Task: Create a new board with the name "Motors" and select the background Orange and with visibility "Private".
Action: Mouse moved to (336, 391)
Screenshot: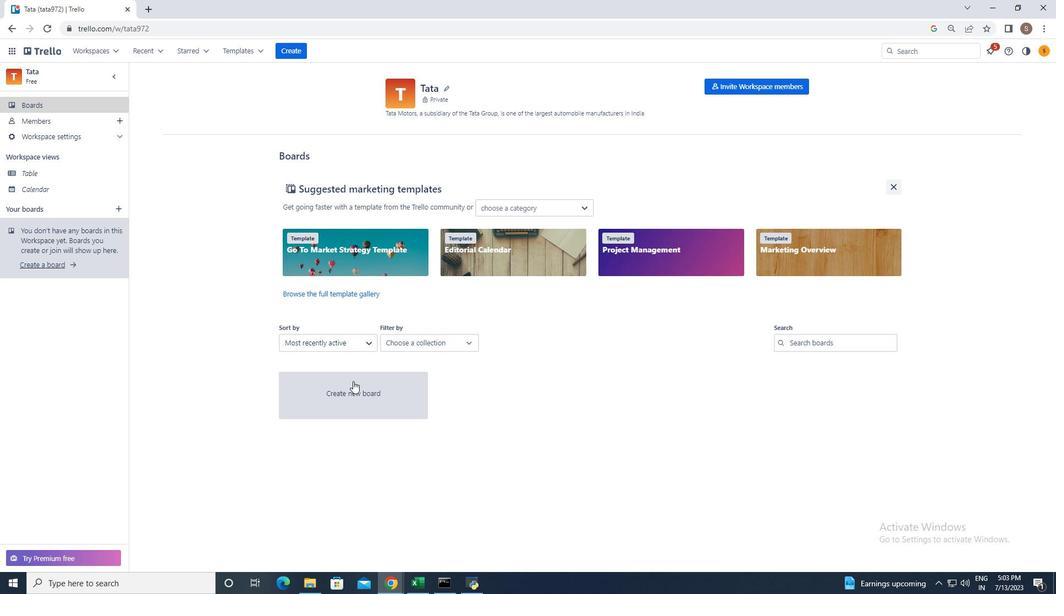 
Action: Mouse pressed left at (336, 391)
Screenshot: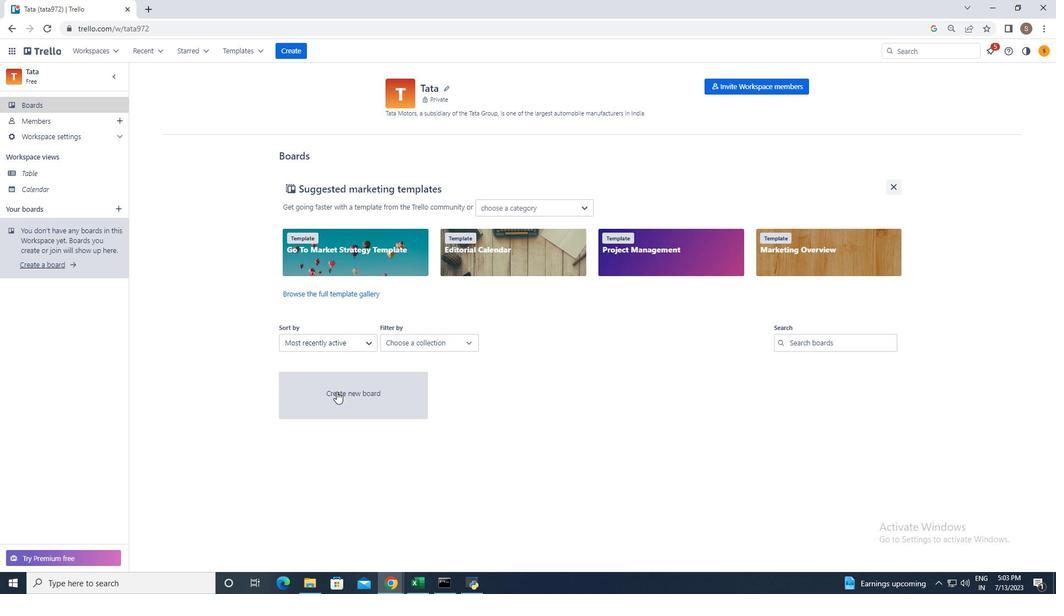 
Action: Mouse moved to (469, 407)
Screenshot: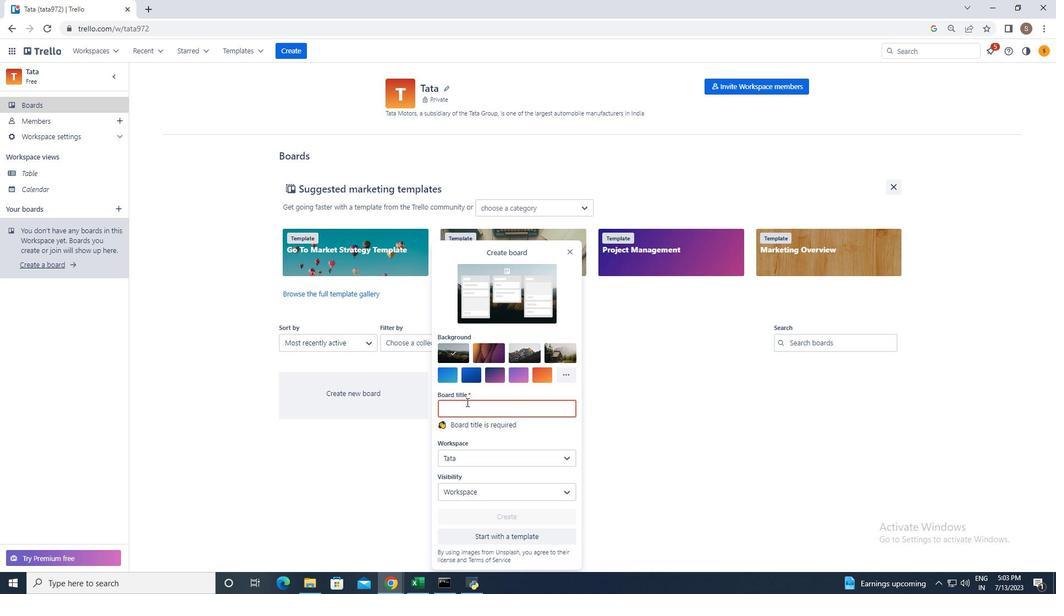 
Action: Mouse pressed left at (469, 407)
Screenshot: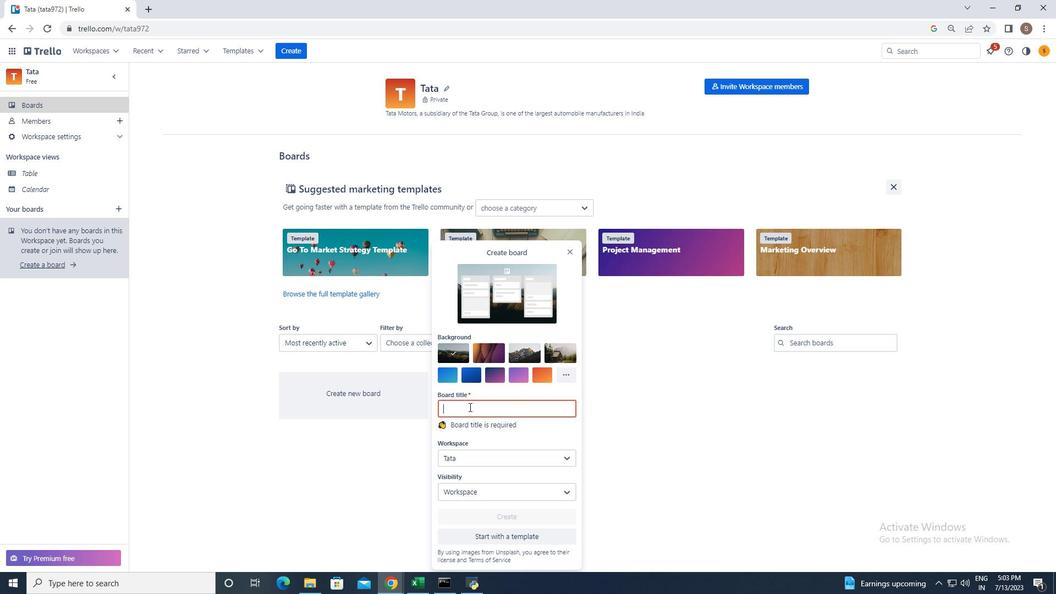 
Action: Key pressed <Key.shift><<Key.backspace><Key.shift>Motors
Screenshot: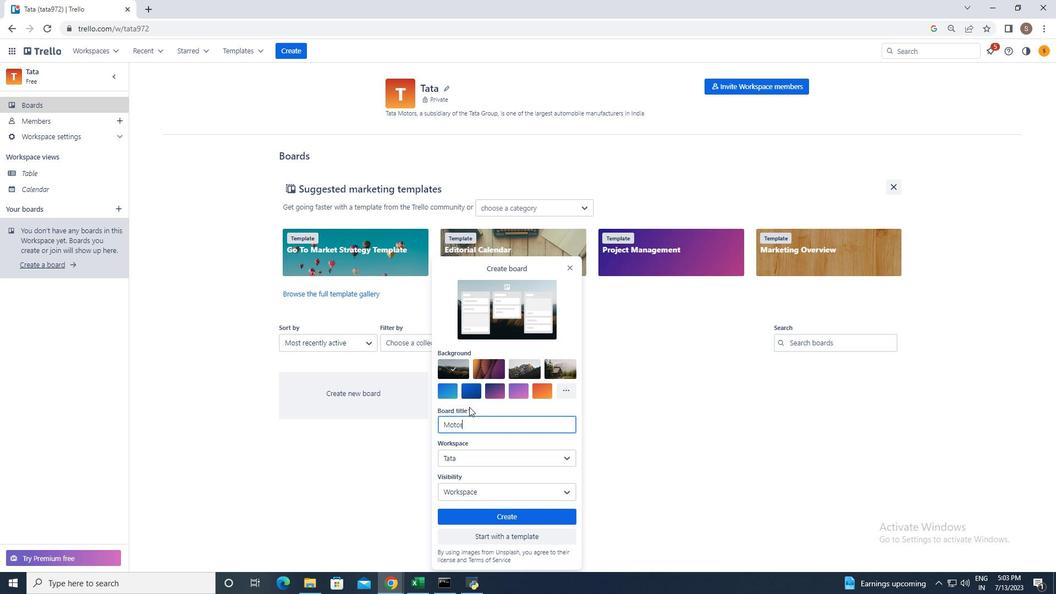 
Action: Mouse moved to (565, 390)
Screenshot: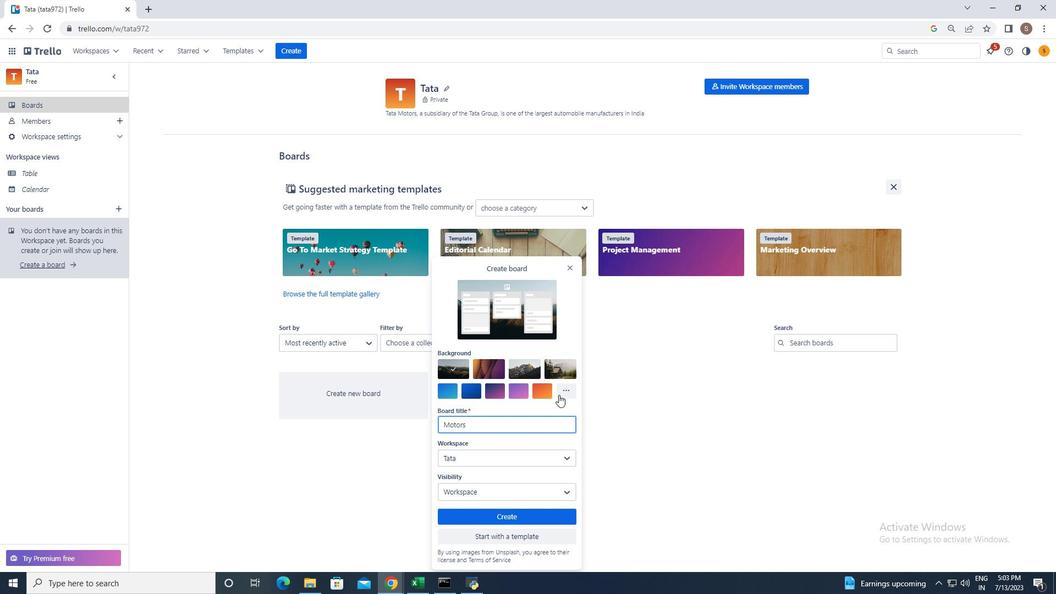 
Action: Mouse pressed left at (565, 390)
Screenshot: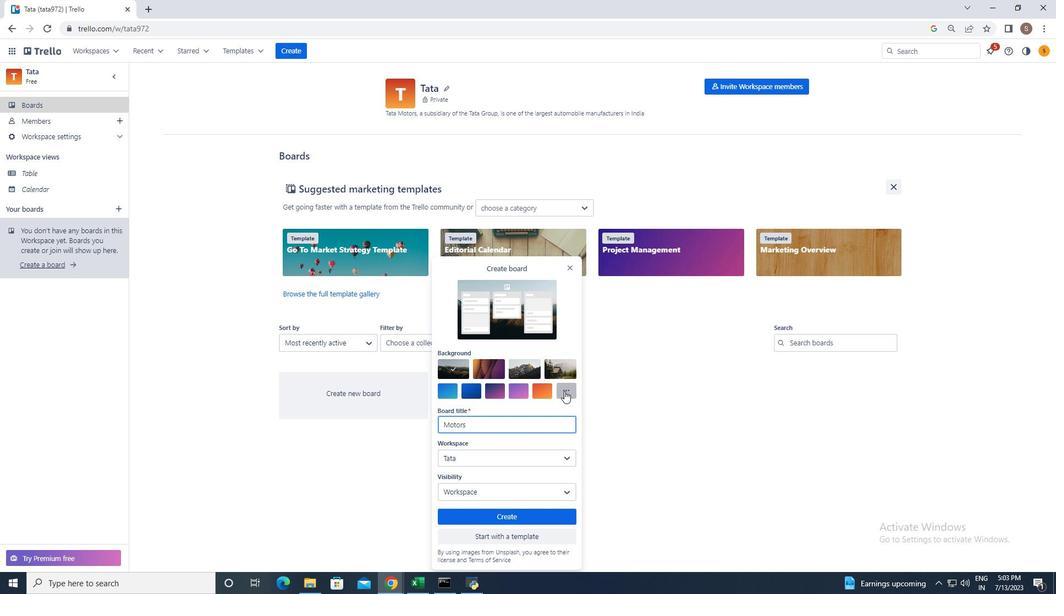 
Action: Mouse moved to (706, 407)
Screenshot: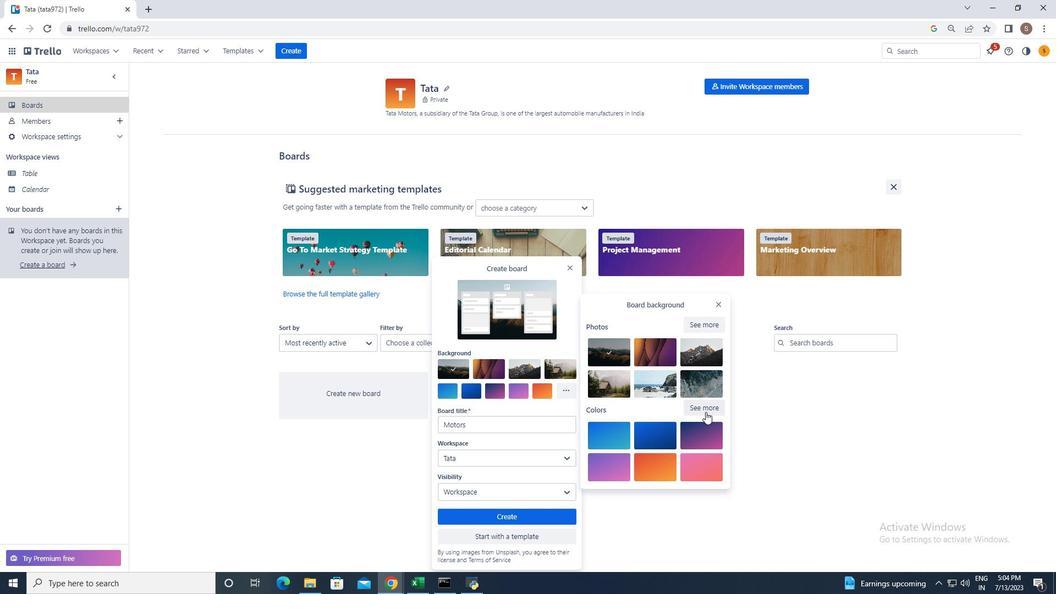 
Action: Mouse pressed left at (706, 407)
Screenshot: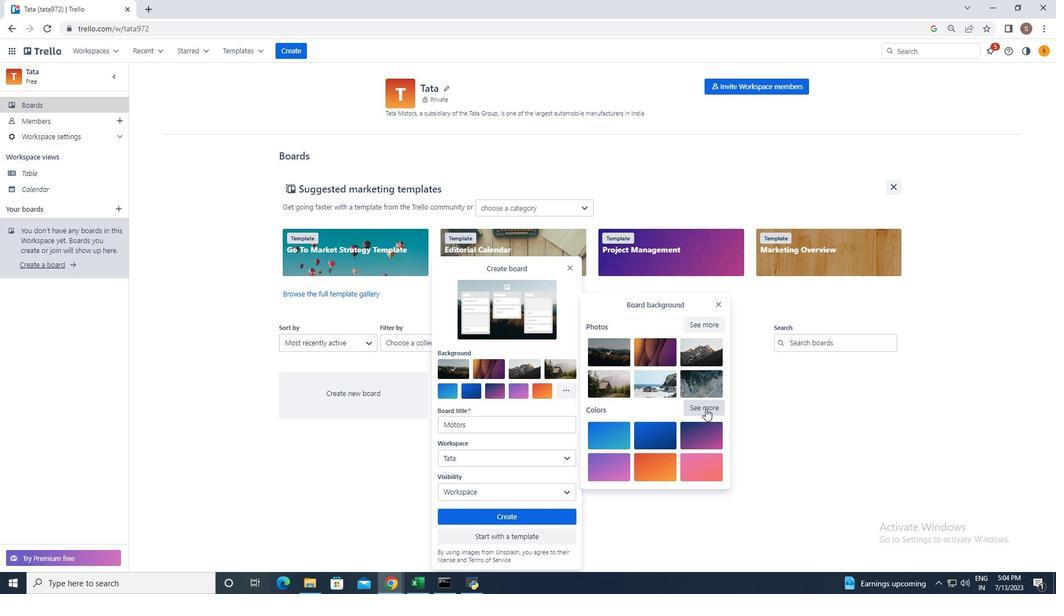
Action: Mouse moved to (652, 431)
Screenshot: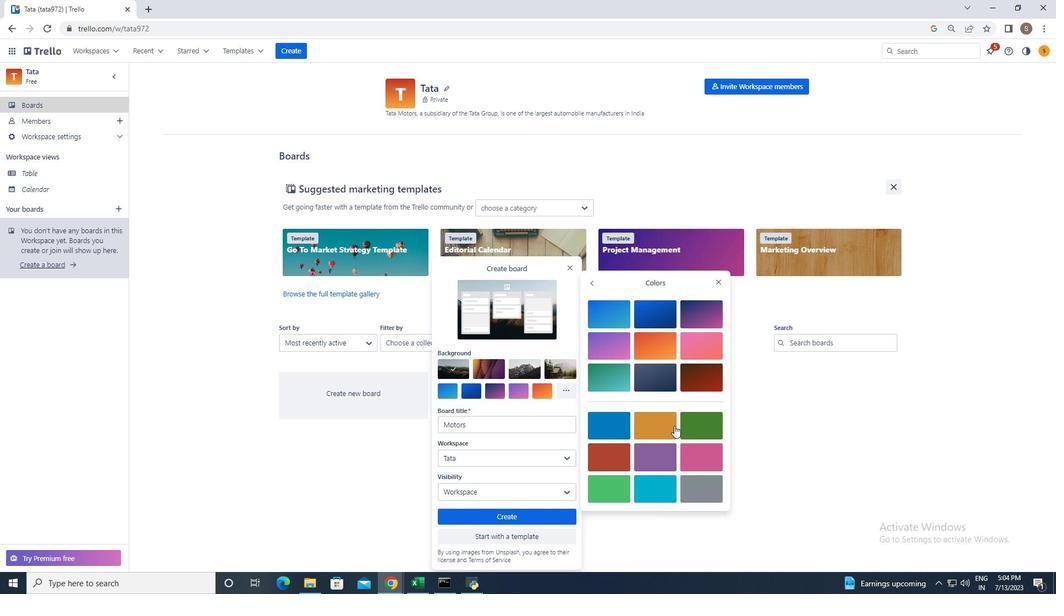 
Action: Mouse pressed left at (652, 431)
Screenshot: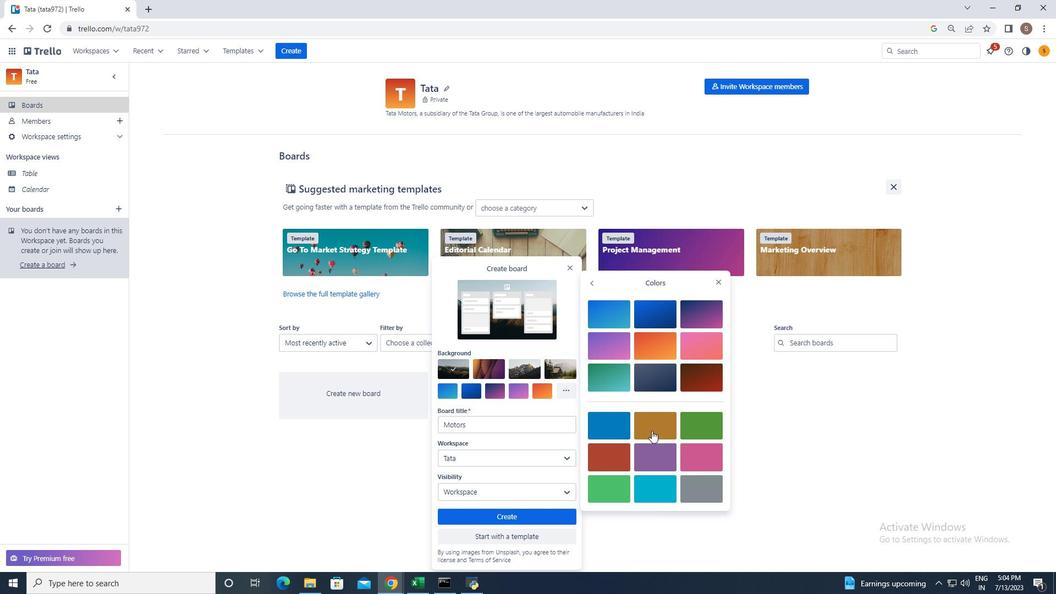 
Action: Mouse moved to (464, 490)
Screenshot: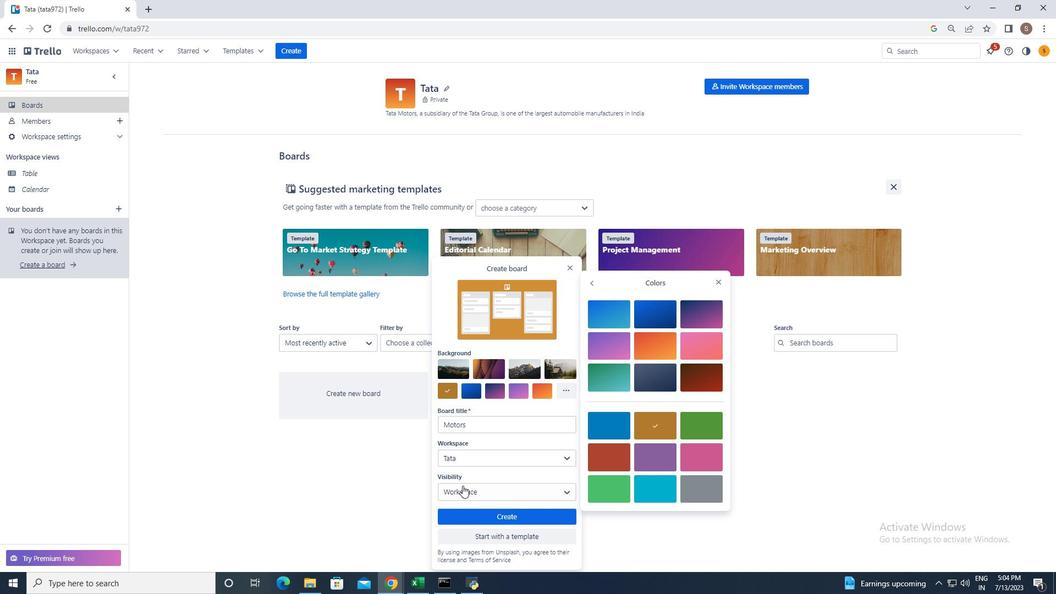 
Action: Mouse pressed left at (464, 490)
Screenshot: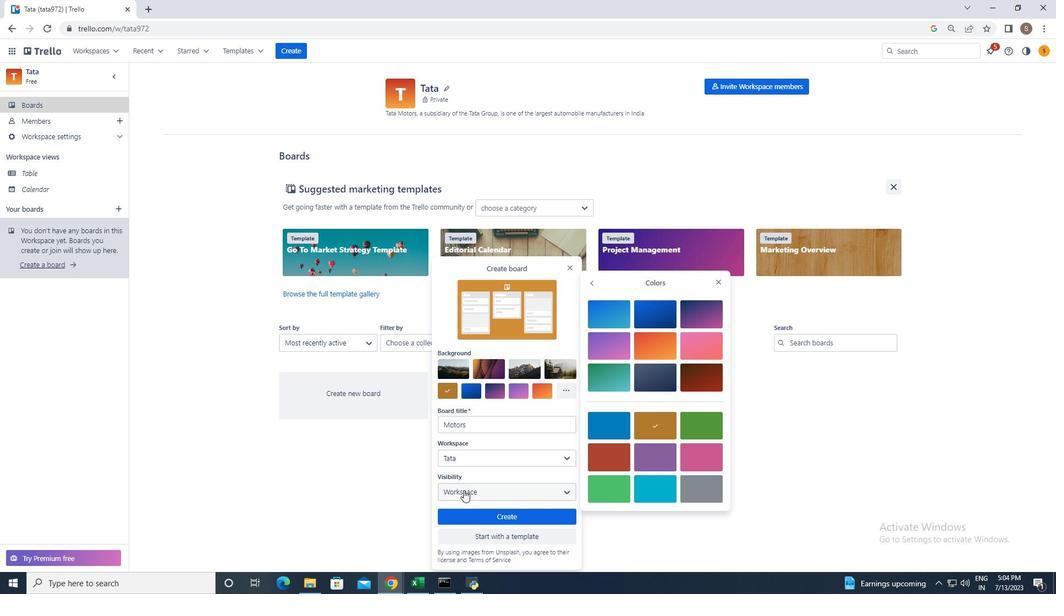 
Action: Mouse moved to (482, 399)
Screenshot: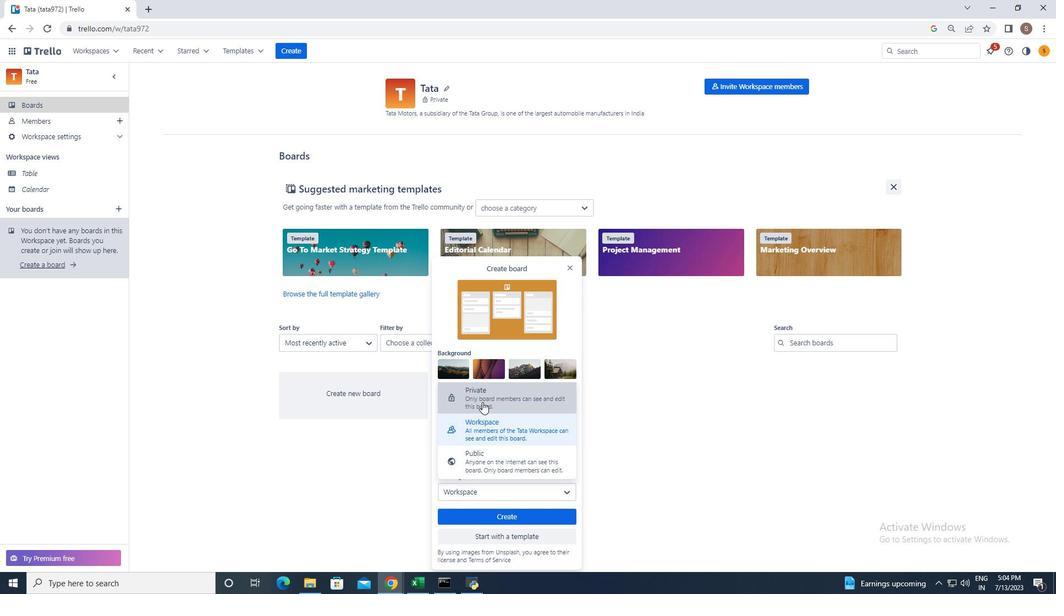 
Action: Mouse pressed left at (482, 399)
Screenshot: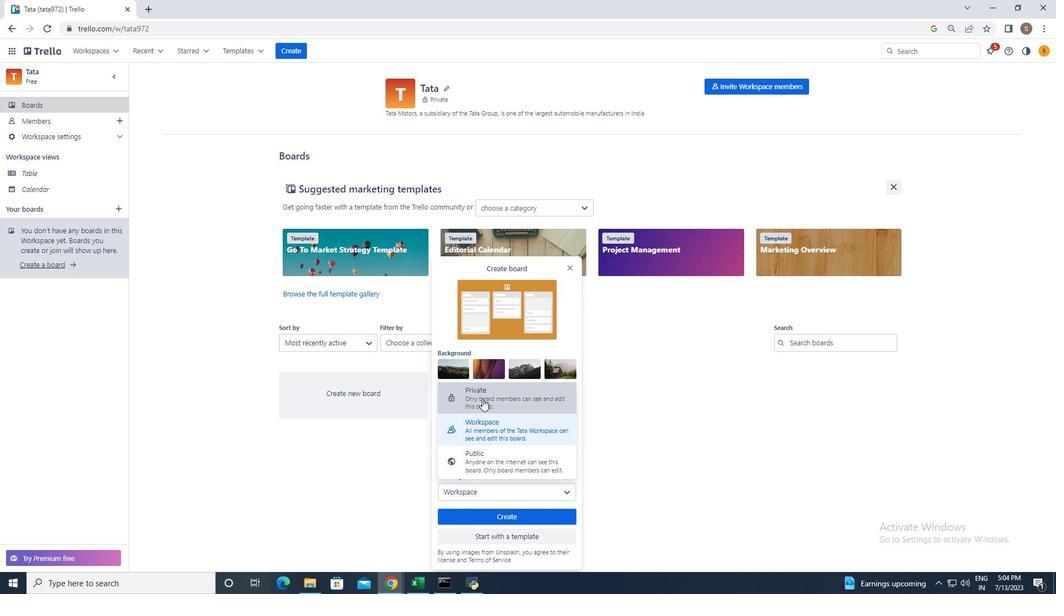 
Action: Mouse moved to (503, 514)
Screenshot: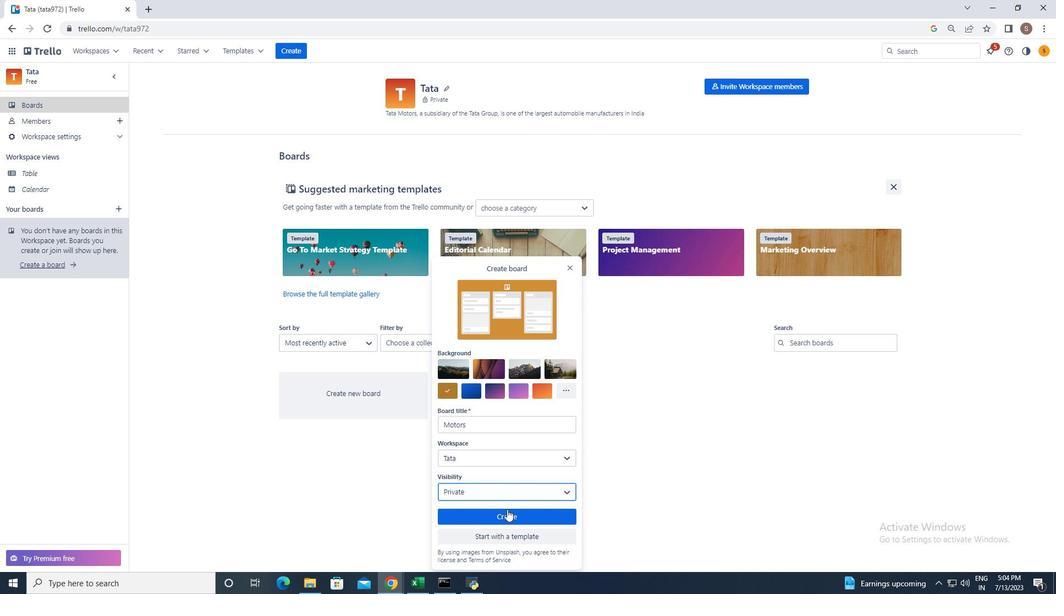 
Action: Mouse pressed left at (503, 514)
Screenshot: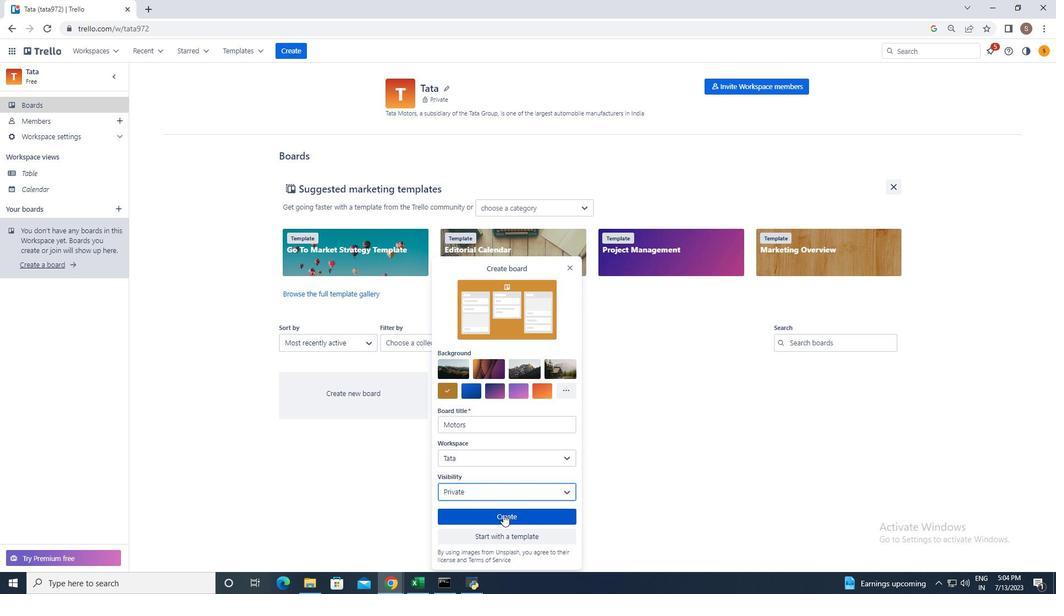 
